 Task: Sort by position.
Action: Mouse moved to (971, 24)
Screenshot: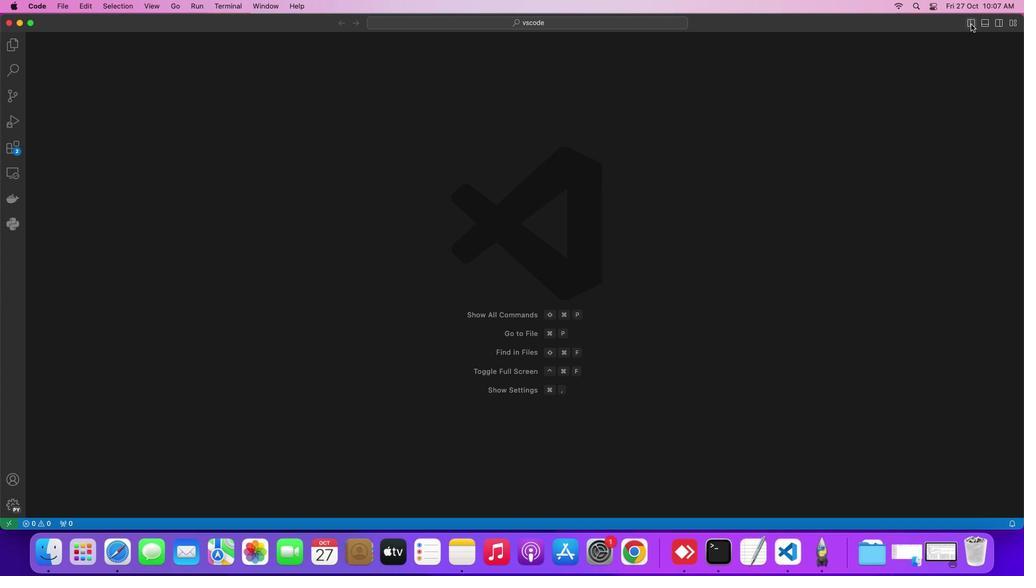 
Action: Mouse pressed left at (971, 24)
Screenshot: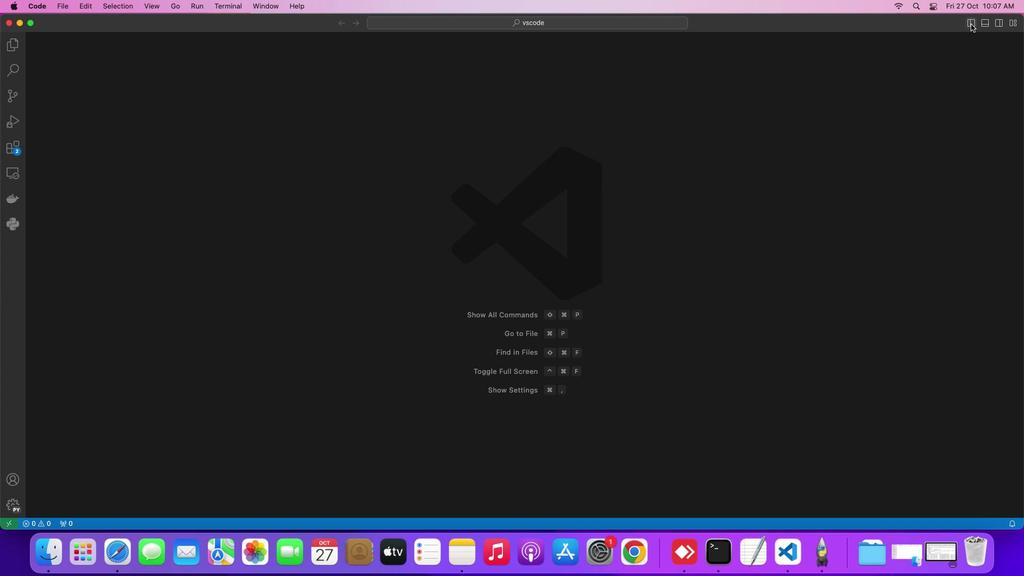 
Action: Mouse moved to (45, 81)
Screenshot: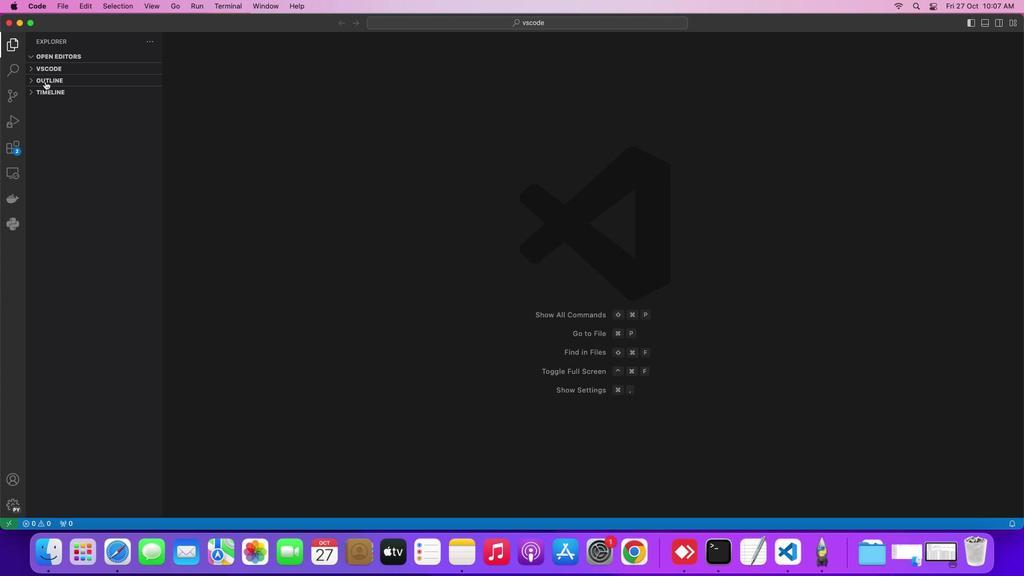 
Action: Mouse pressed left at (45, 81)
Screenshot: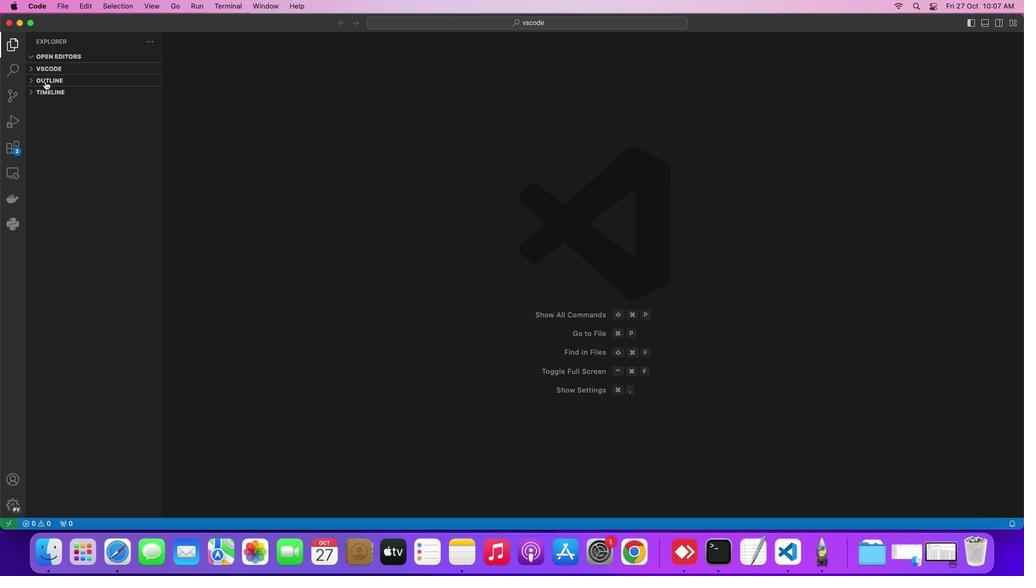 
Action: Mouse moved to (155, 80)
Screenshot: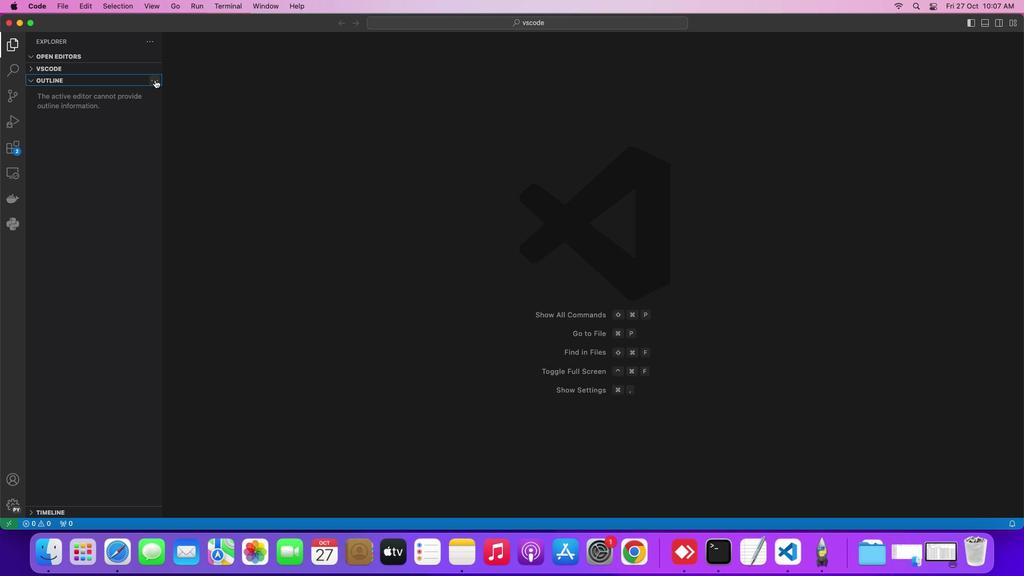 
Action: Mouse pressed left at (155, 80)
Screenshot: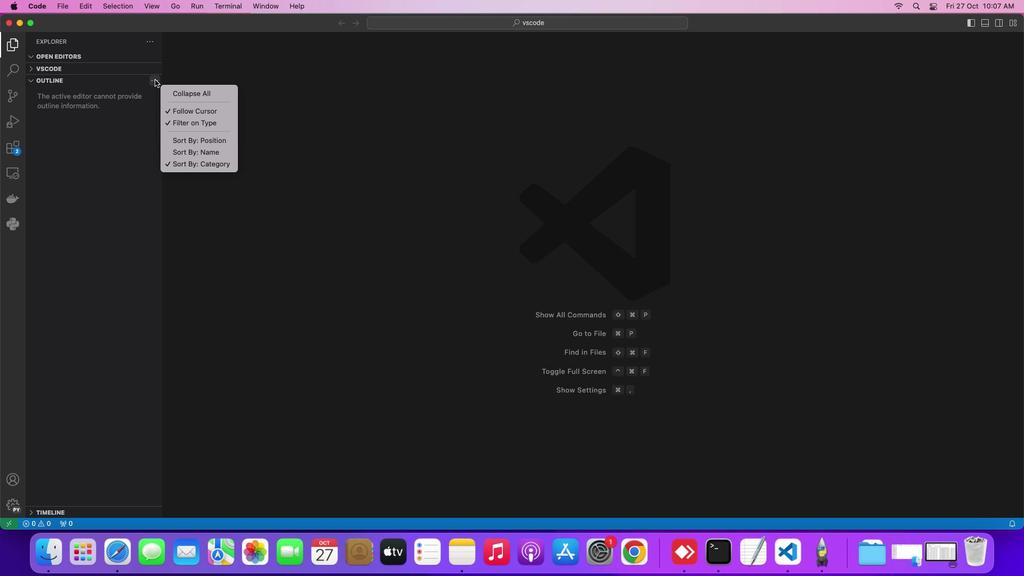 
Action: Mouse moved to (191, 142)
Screenshot: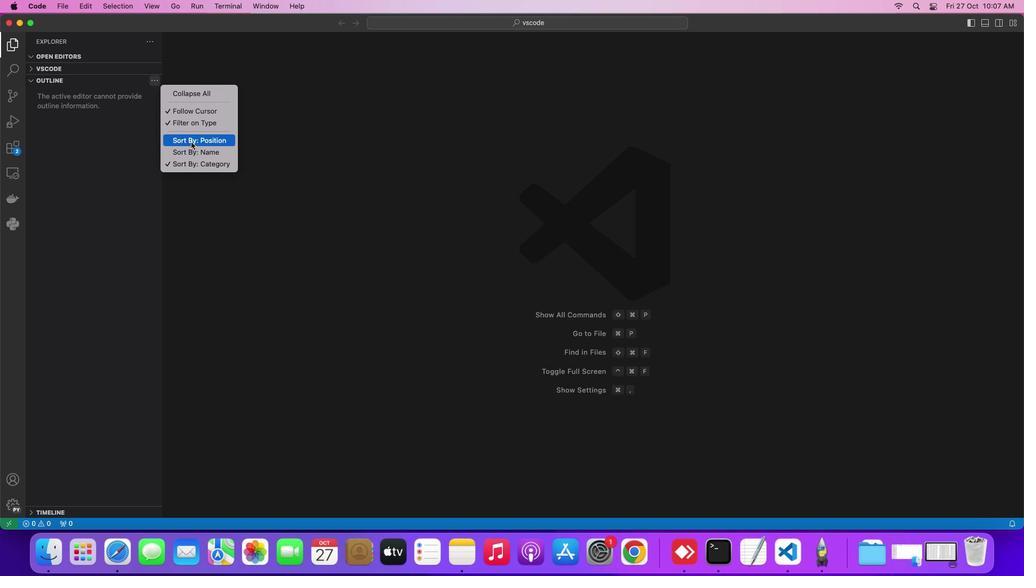 
Action: Mouse pressed left at (191, 142)
Screenshot: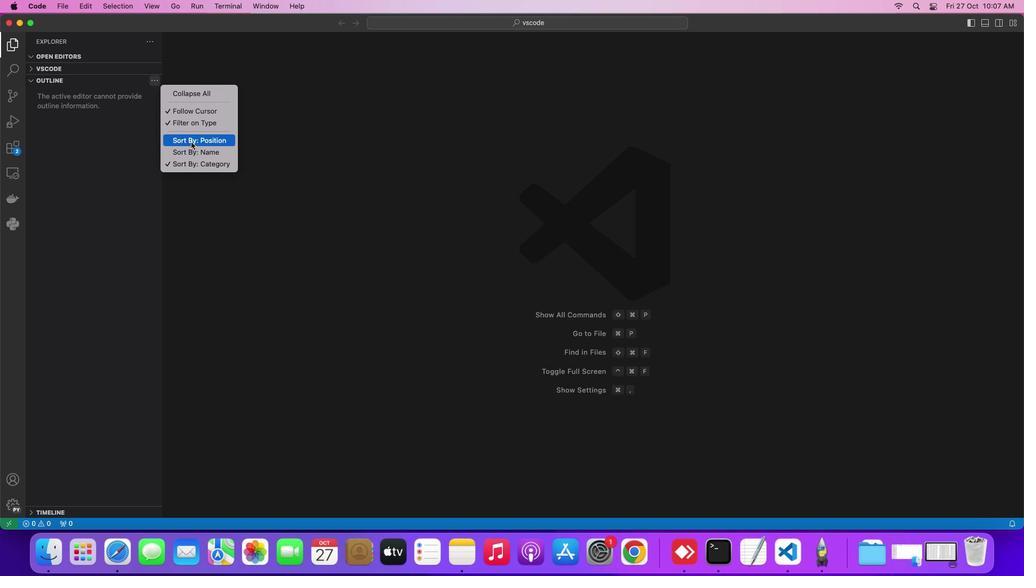 
Action: Mouse moved to (667, 164)
Screenshot: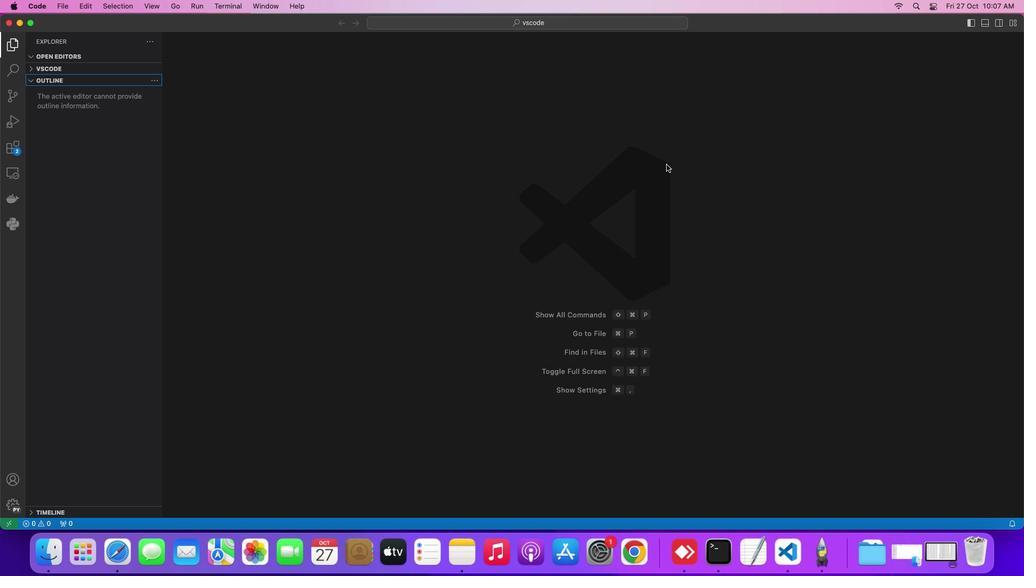 
